 Task: Create in the project CarveWorks and in the Backlog issue 'Develop a new feature to allow for automated customer service chatbots' a child issue 'Data retention policy enforcement and remediation', and assign it to team member softage.2@softage.net. Create in the project CarveWorks and in the Backlog issue 'Implement a new feature to allow for dynamic content personalization based on user preferences' a child issue 'Serverless computing application monitoring and alerting remediation and reporting', and assign it to team member softage.3@softage.net
Action: Mouse moved to (175, 52)
Screenshot: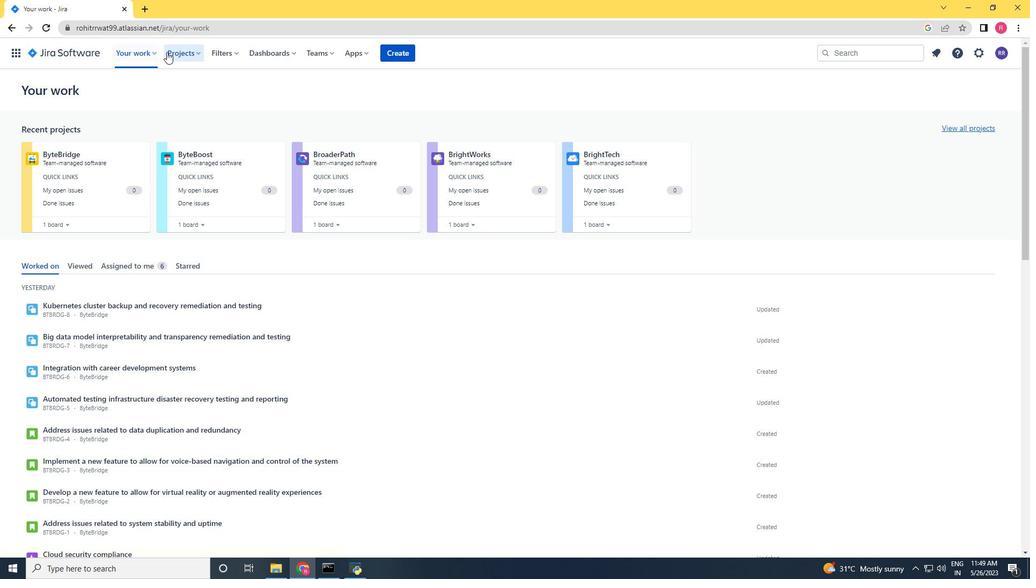 
Action: Mouse pressed left at (175, 52)
Screenshot: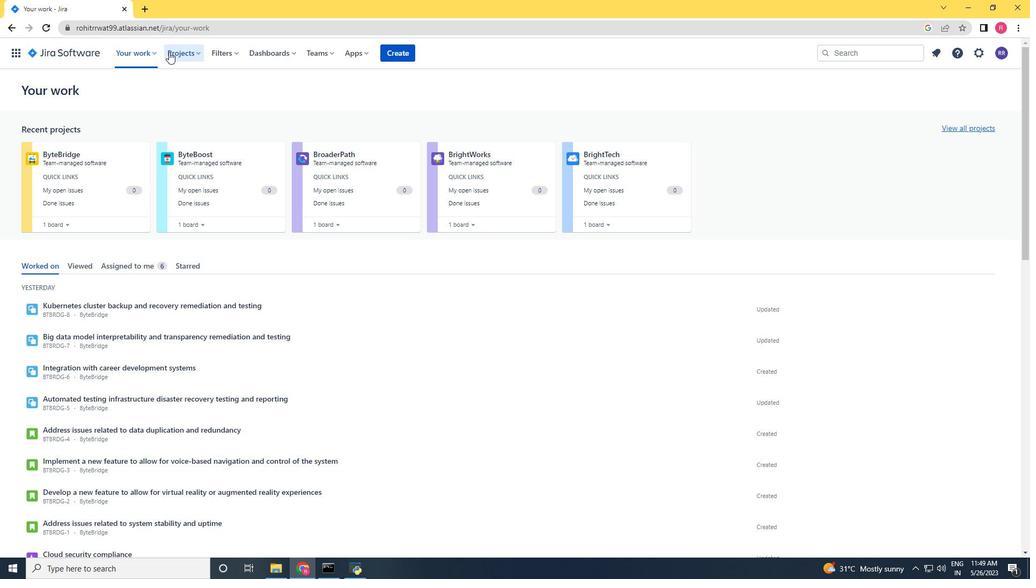 
Action: Mouse moved to (214, 104)
Screenshot: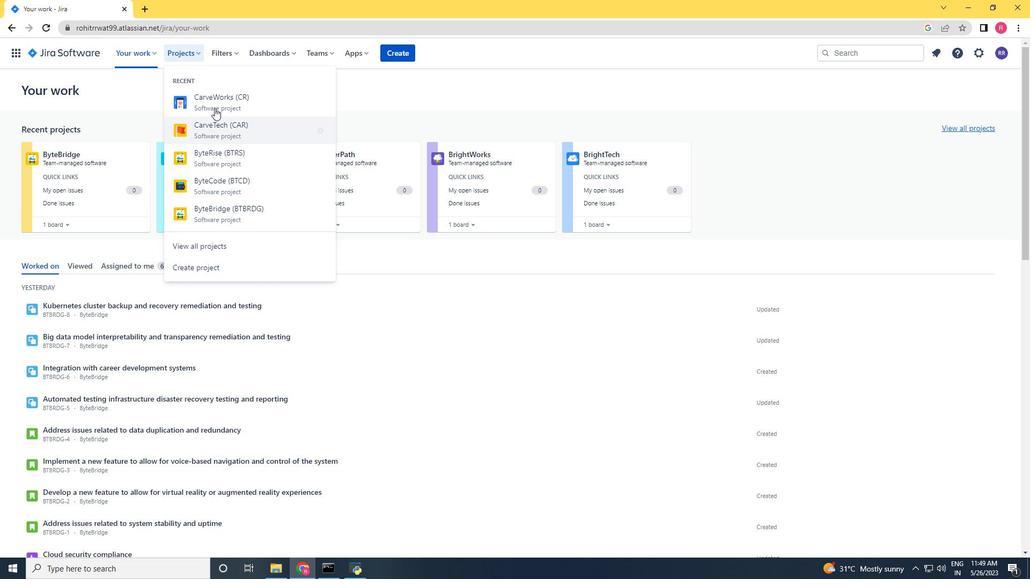 
Action: Mouse pressed left at (214, 104)
Screenshot: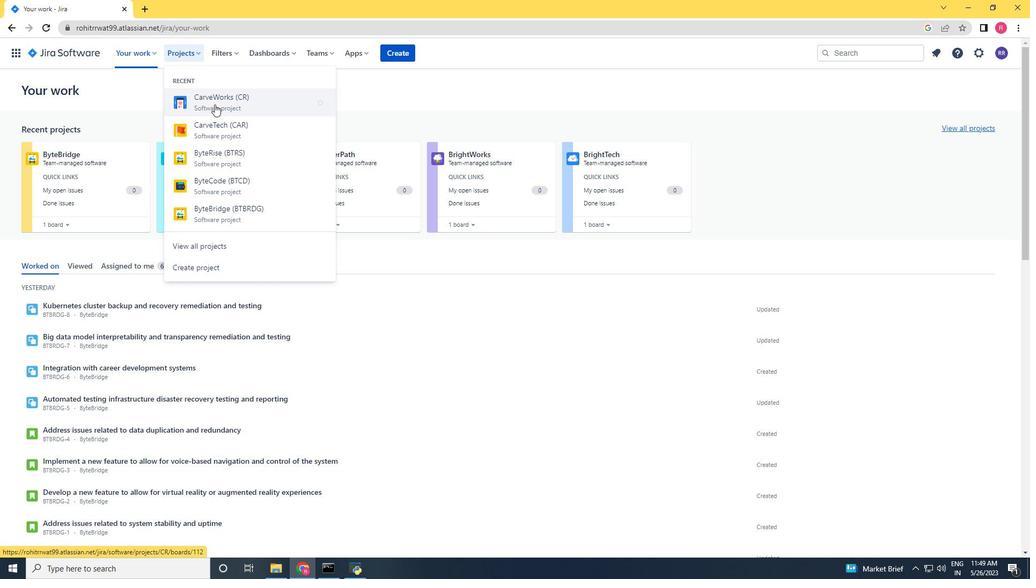 
Action: Mouse moved to (65, 163)
Screenshot: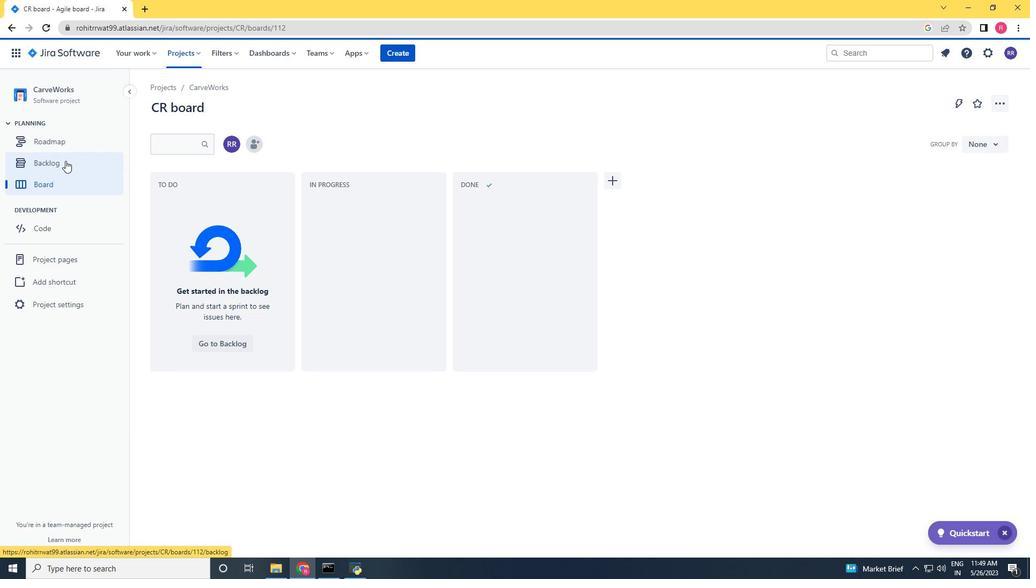 
Action: Mouse pressed left at (65, 163)
Screenshot: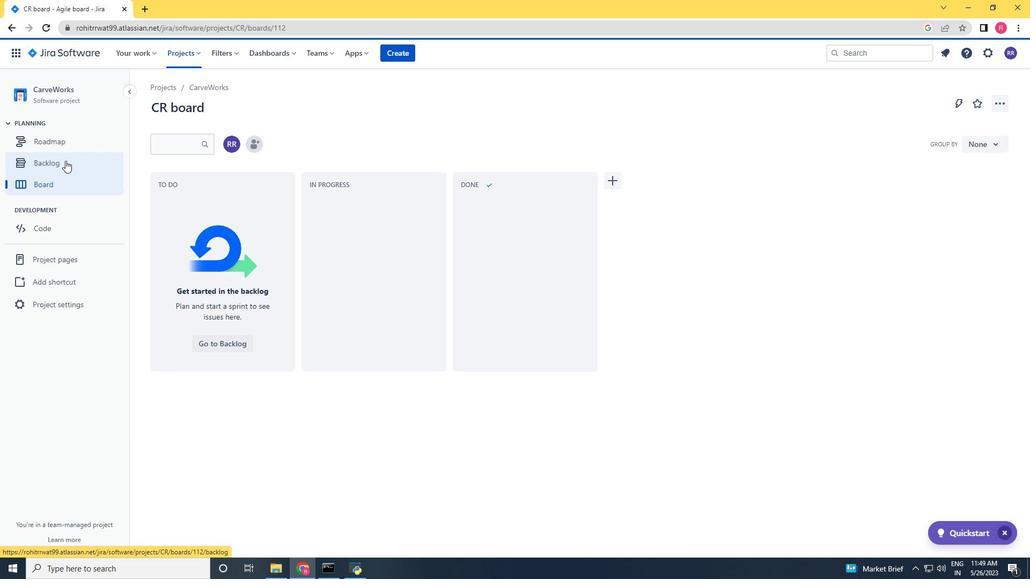 
Action: Mouse moved to (789, 329)
Screenshot: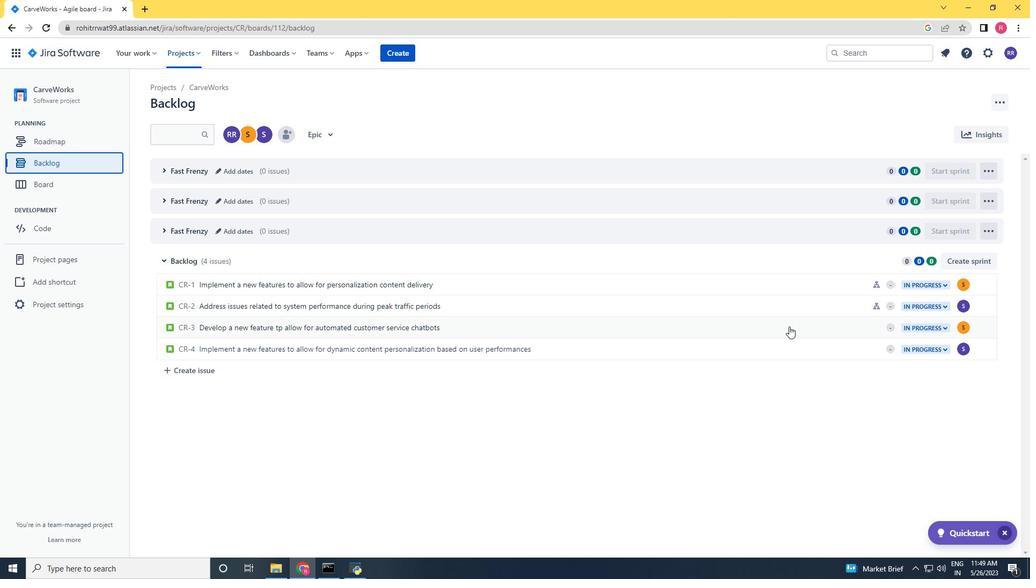 
Action: Mouse pressed left at (789, 329)
Screenshot: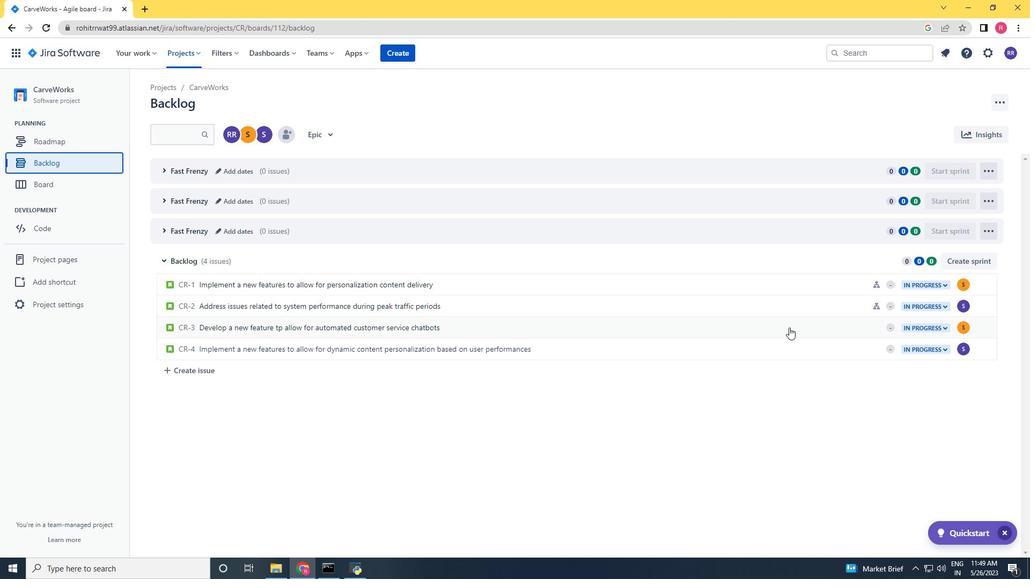 
Action: Mouse moved to (842, 249)
Screenshot: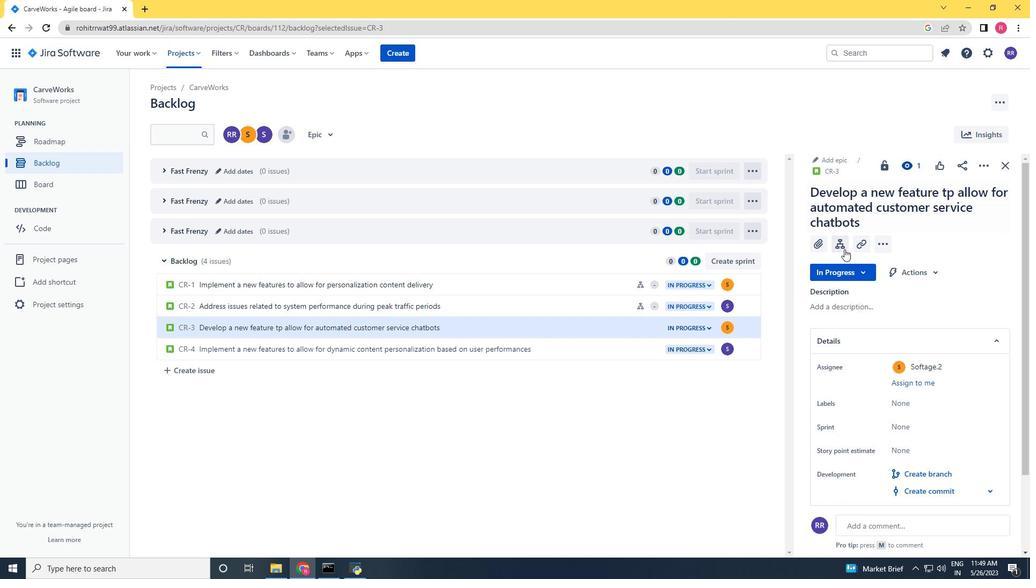 
Action: Mouse pressed left at (842, 249)
Screenshot: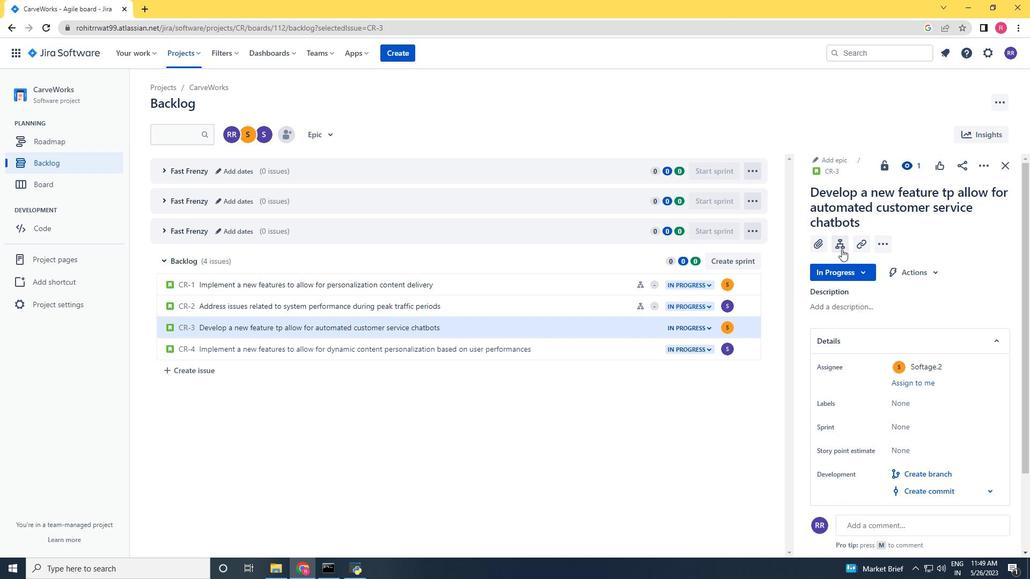 
Action: Key pressed <Key.shift>Data<Key.space>retention<Key.space>policy<Key.space>enfocement<Key.space><Key.backspace><Key.backspace><Key.backspace><Key.backspace><Key.backspace><Key.backspace><Key.backspace>rcement<Key.space>and<Key.space>remeditiom<Key.space><Key.backspace><Key.backspace>n<Key.space><Key.backspace><Key.backspace><Key.backspace><Key.backspace><Key.backspace><Key.backspace><Key.backspace><Key.backspace>ediation<Key.space><Key.enter>
Screenshot: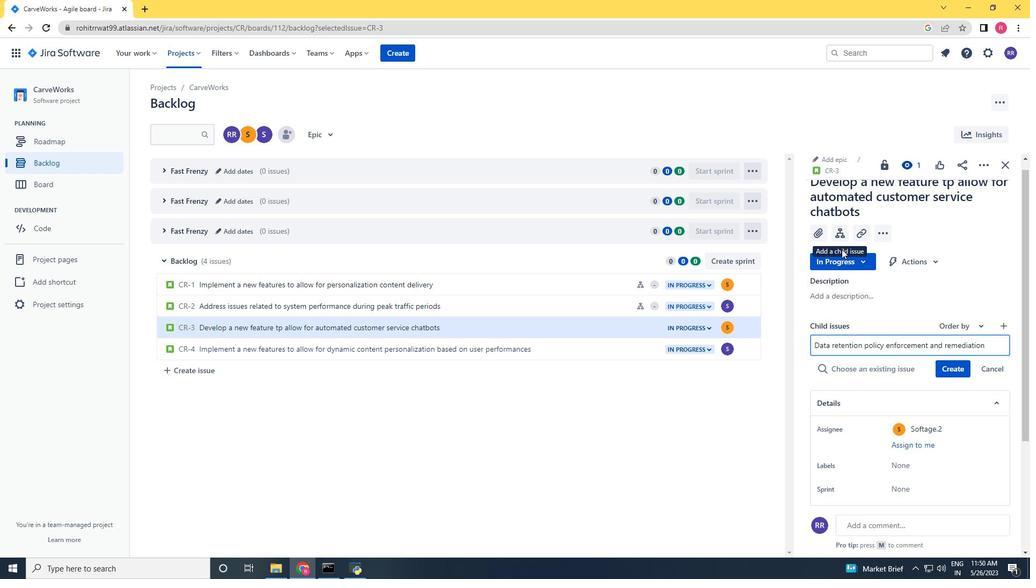 
Action: Mouse moved to (1030, 119)
Screenshot: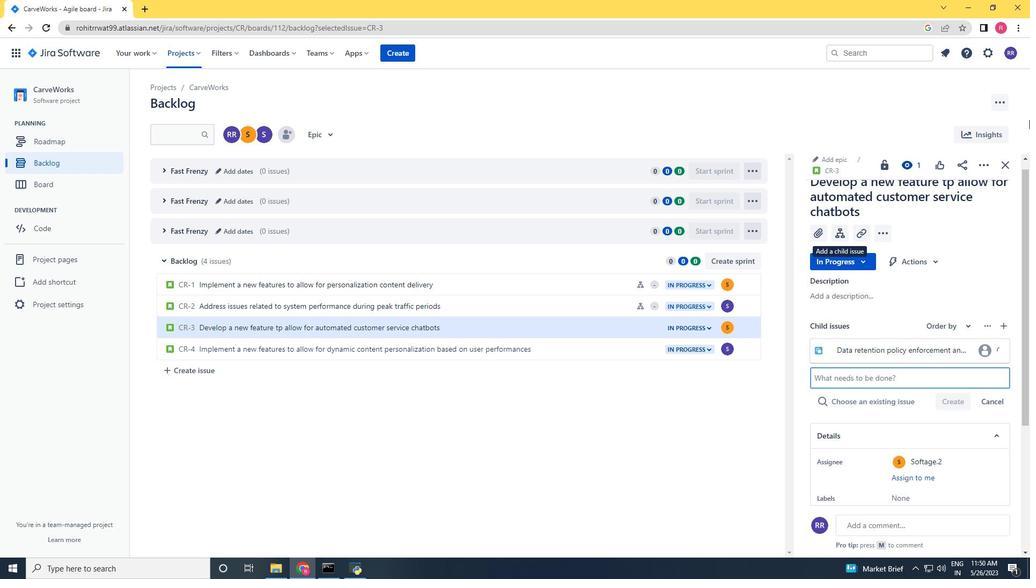 
Action: Mouse scrolled (1030, 118) with delta (0, 0)
Screenshot: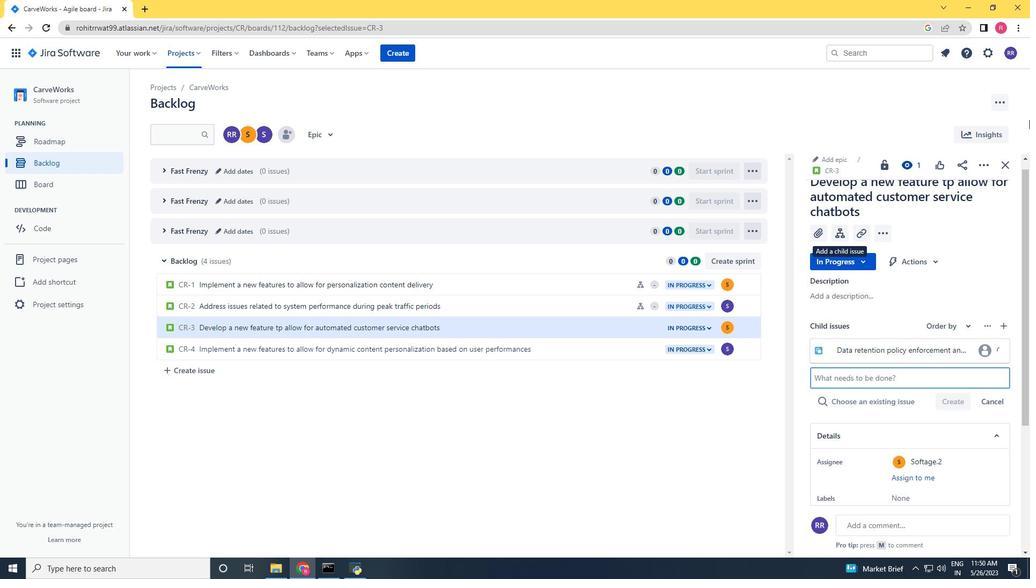 
Action: Mouse moved to (634, 346)
Screenshot: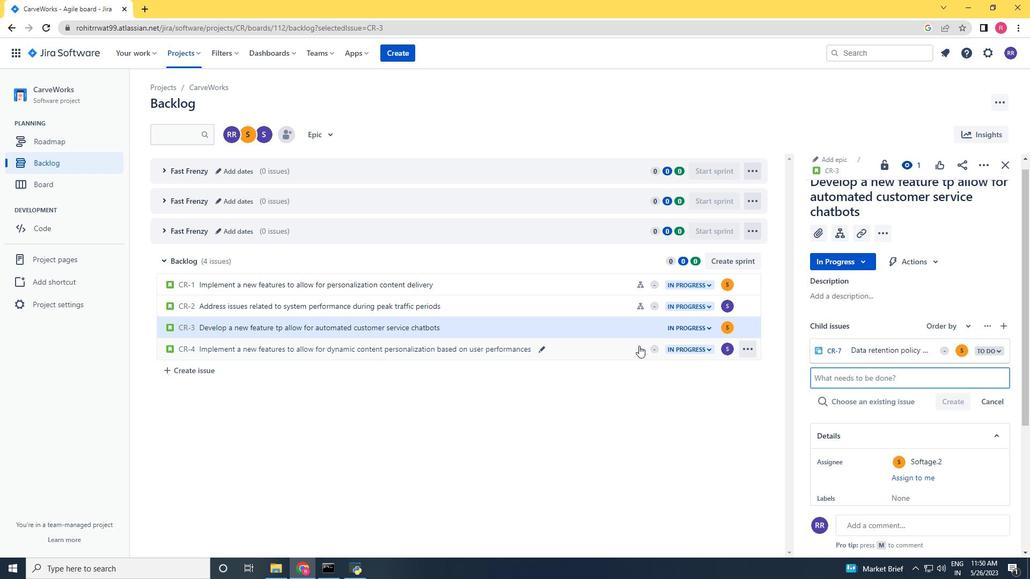 
Action: Mouse pressed left at (634, 346)
Screenshot: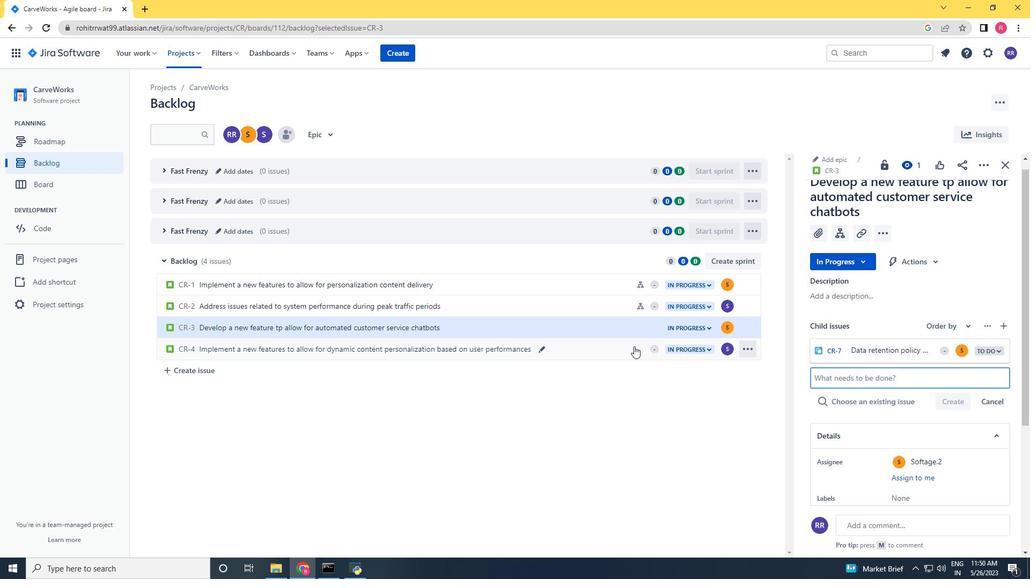 
Action: Mouse moved to (845, 259)
Screenshot: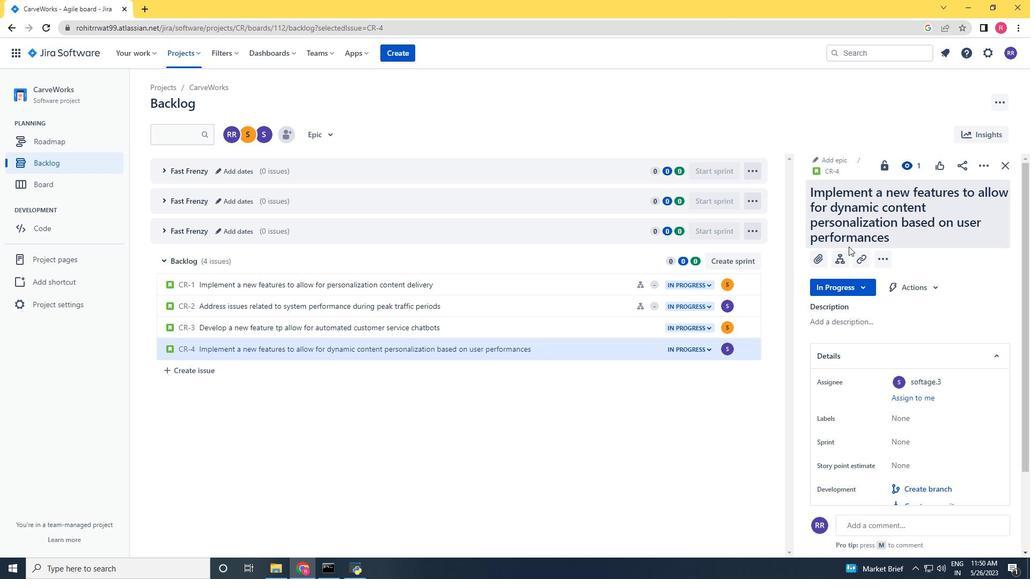 
Action: Mouse pressed left at (845, 259)
Screenshot: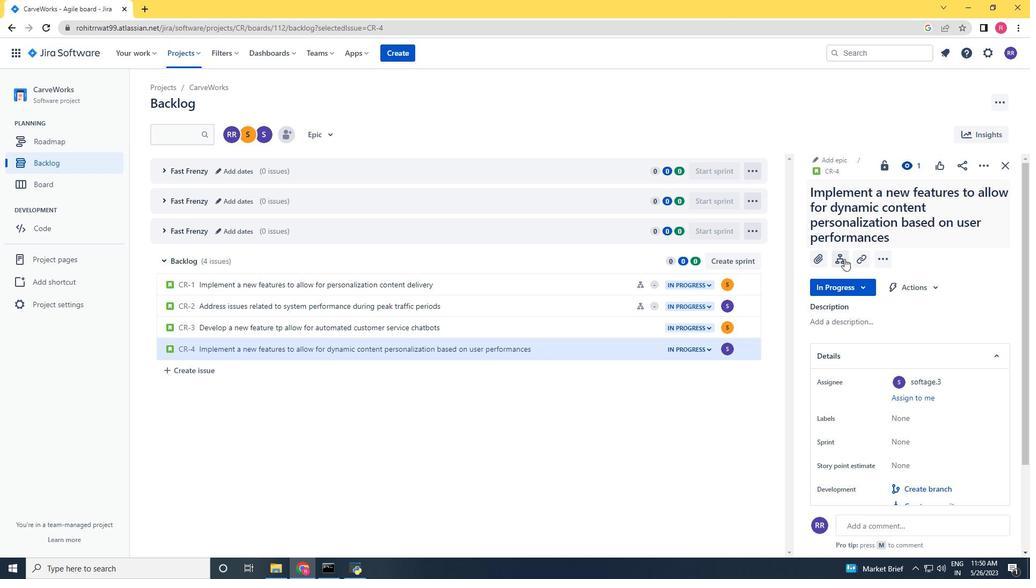 
Action: Key pressed <Key.shift>Serverless<Key.space>computing<Key.space>application<Key.space>monitoring<Key.space>and<Key.space>alerting<Key.space>remediation<Key.space>and<Key.space>reporting<Key.space><Key.enter>
Screenshot: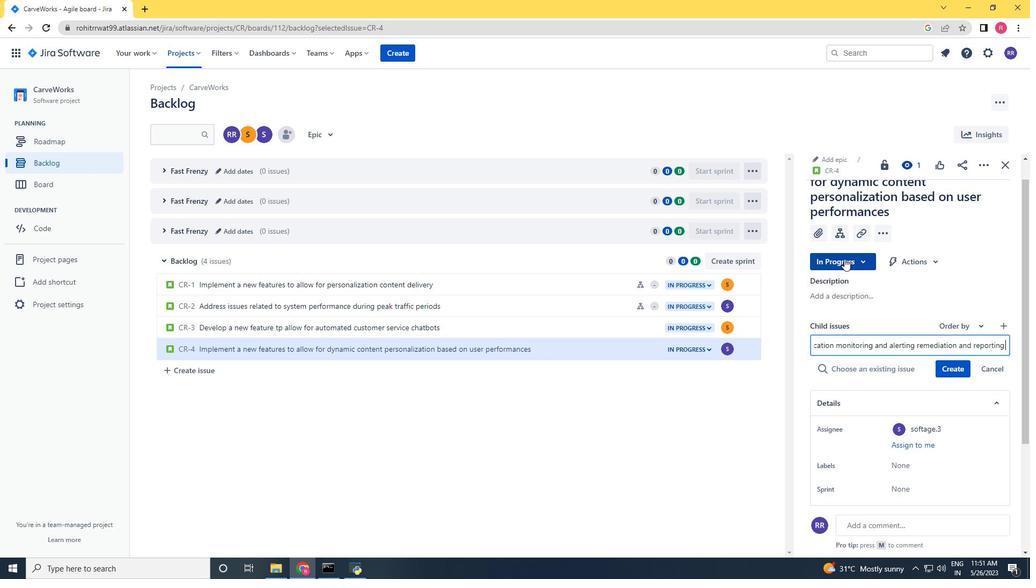
Action: Mouse scrolled (845, 259) with delta (0, 0)
Screenshot: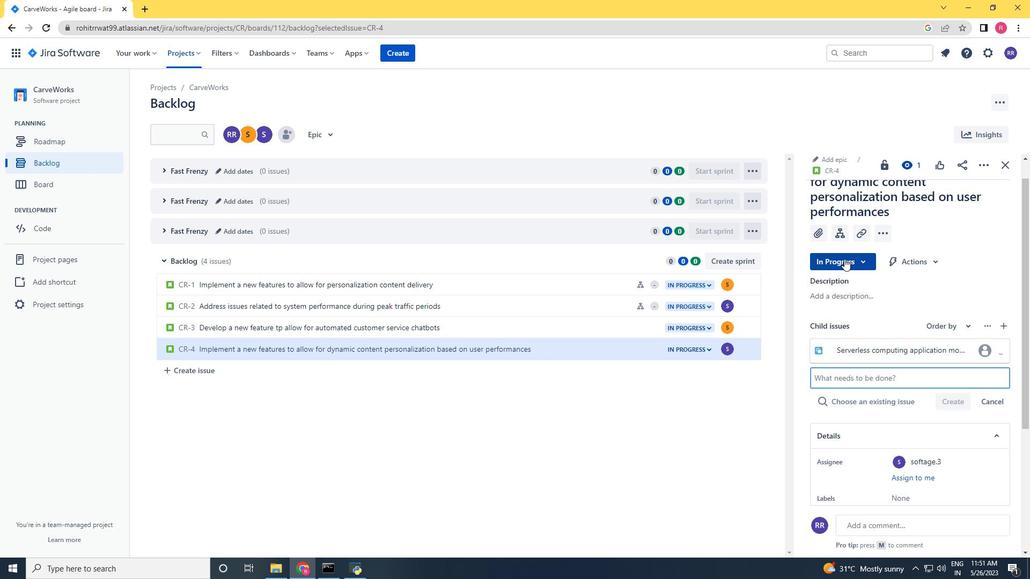 
Action: Mouse moved to (961, 380)
Screenshot: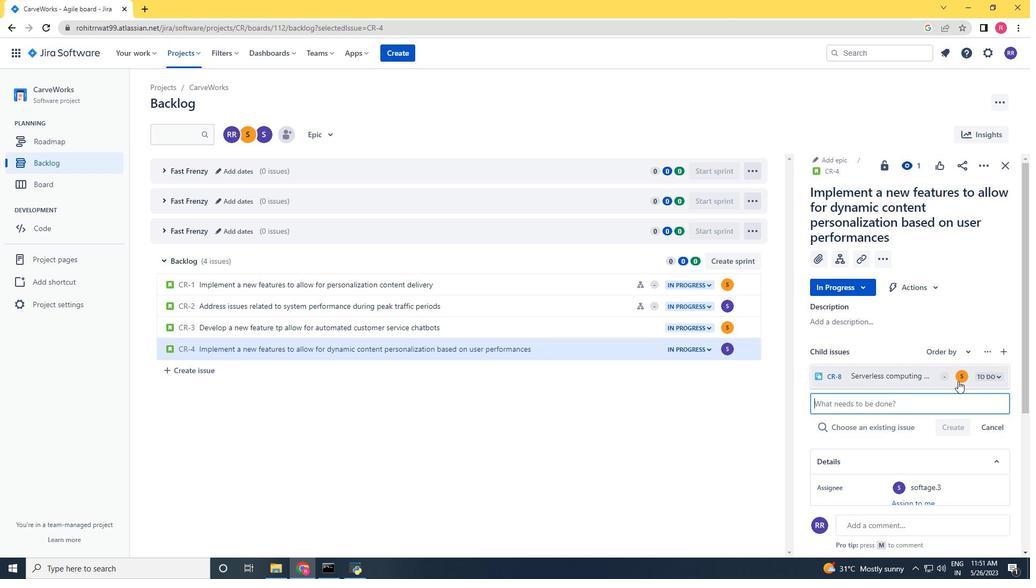 
Action: Mouse pressed left at (961, 380)
Screenshot: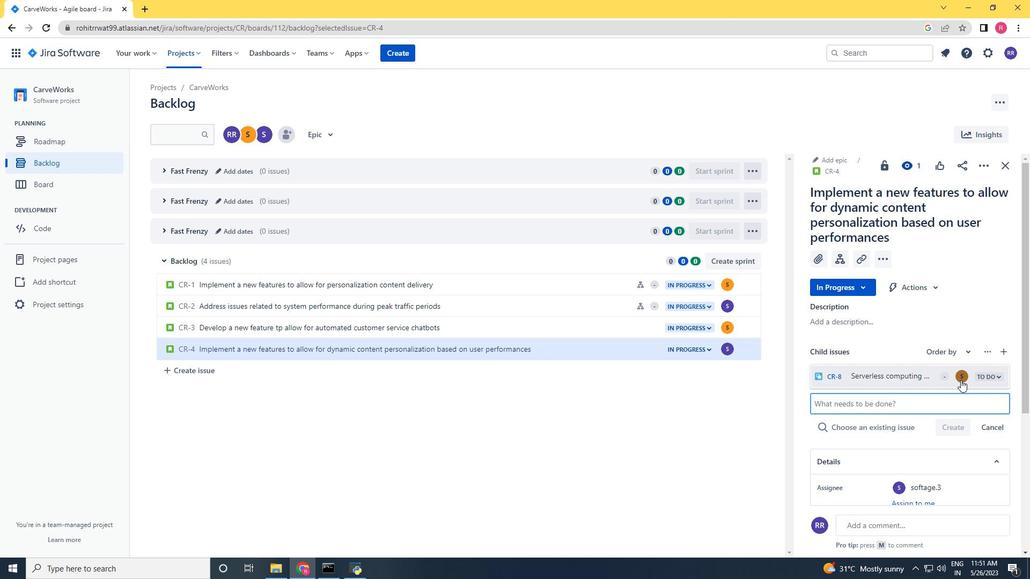 
Action: Key pressed softage.3<Key.shift>@softage.net
Screenshot: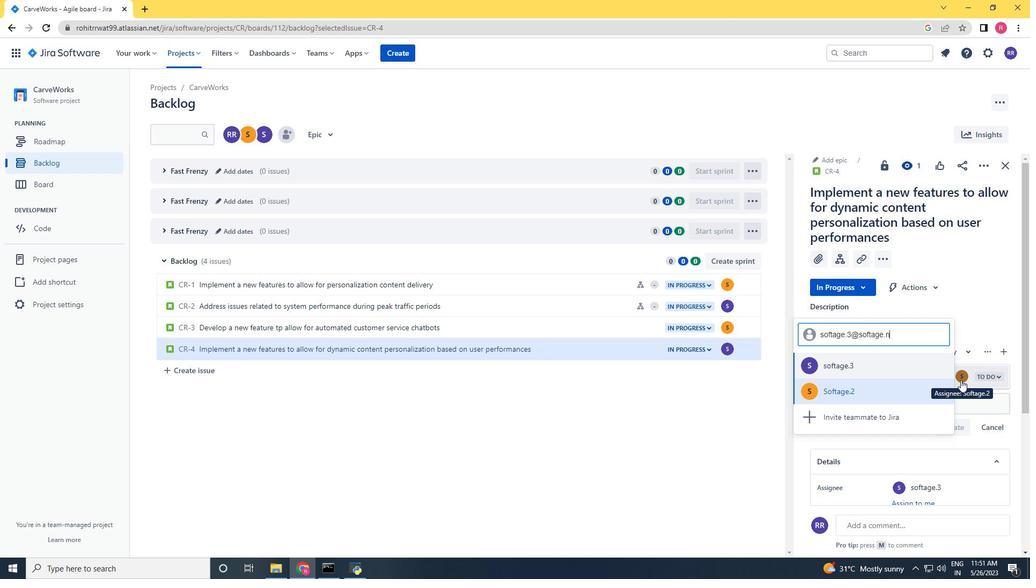 
Action: Mouse moved to (873, 374)
Screenshot: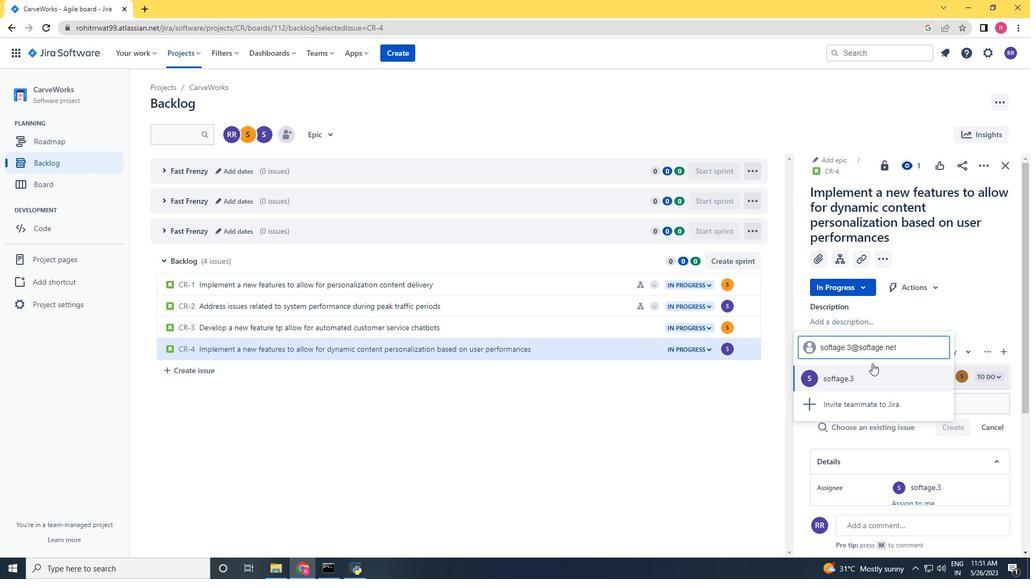 
Action: Mouse pressed left at (873, 374)
Screenshot: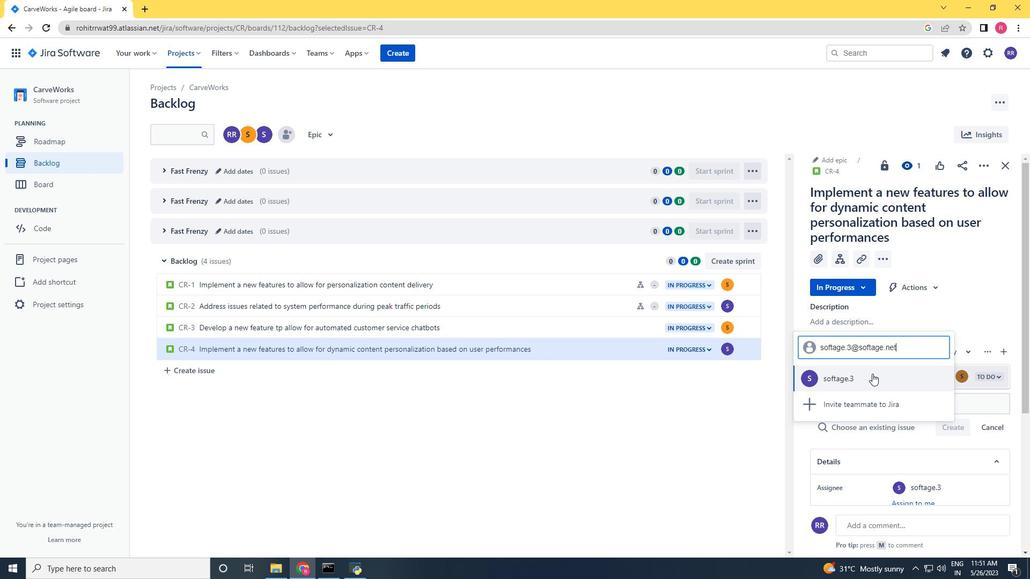 
Action: Mouse moved to (710, 432)
Screenshot: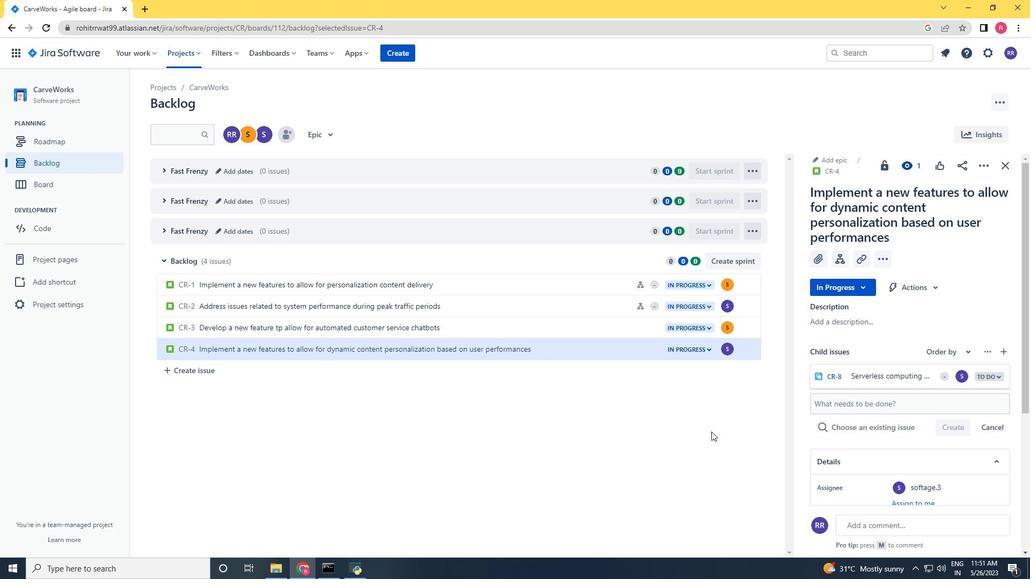 
